 Task: Select the always option in the prompt to save files before stash.
Action: Mouse moved to (23, 519)
Screenshot: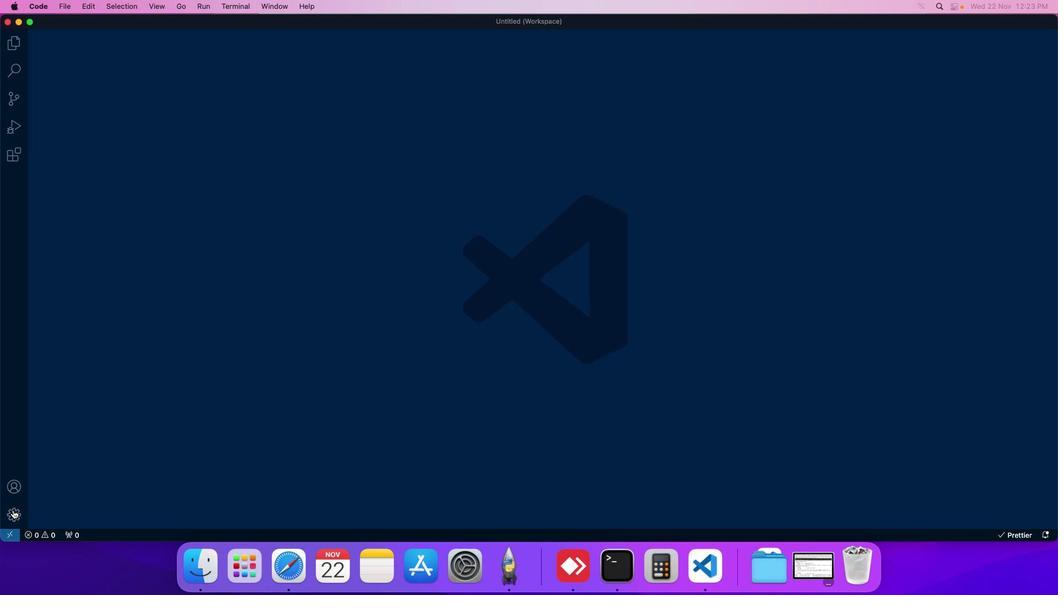 
Action: Mouse pressed left at (23, 519)
Screenshot: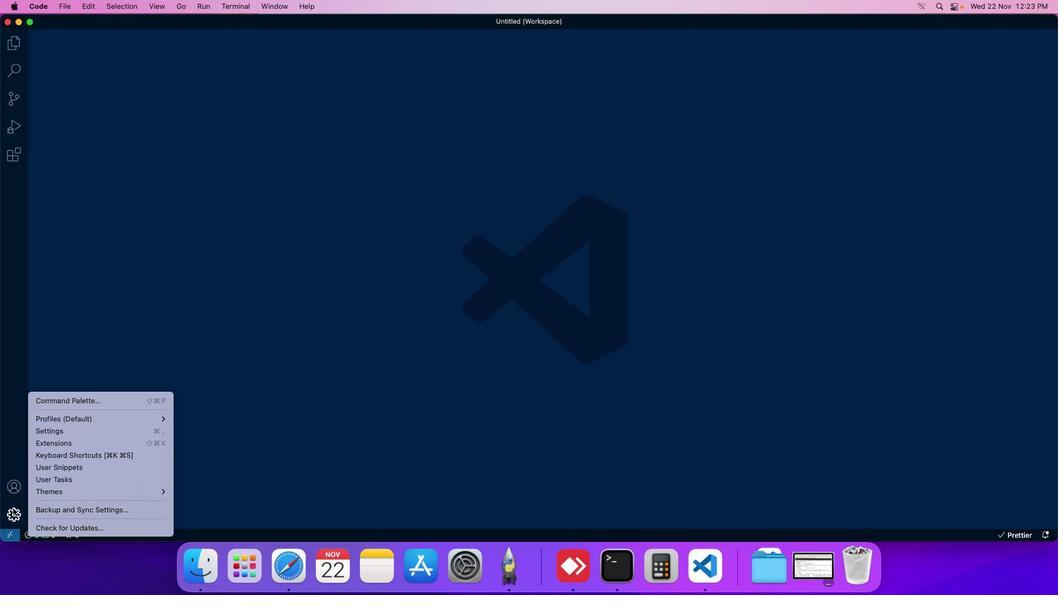 
Action: Mouse moved to (66, 443)
Screenshot: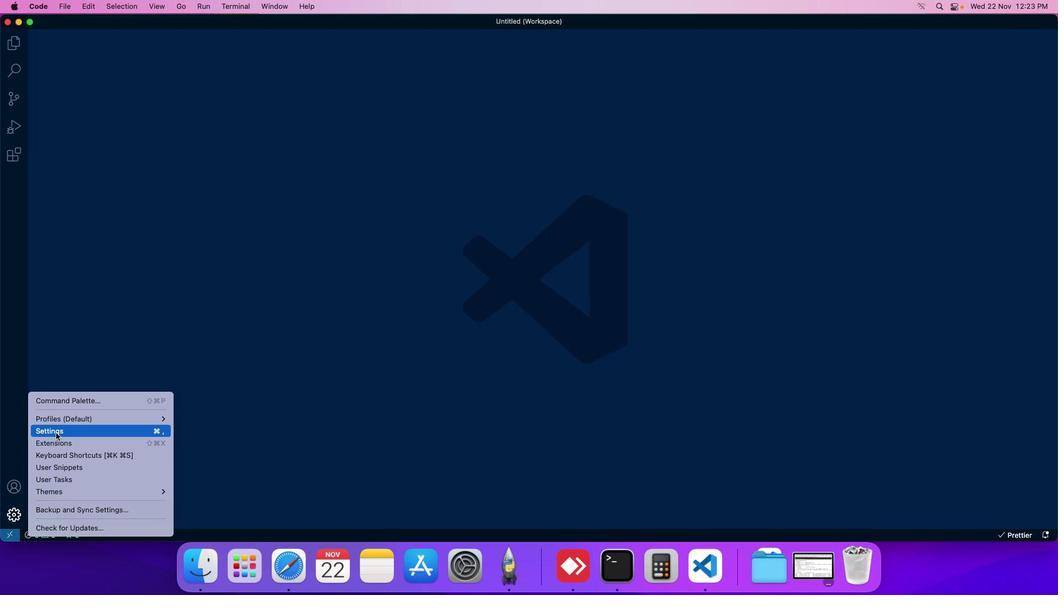 
Action: Mouse pressed left at (66, 443)
Screenshot: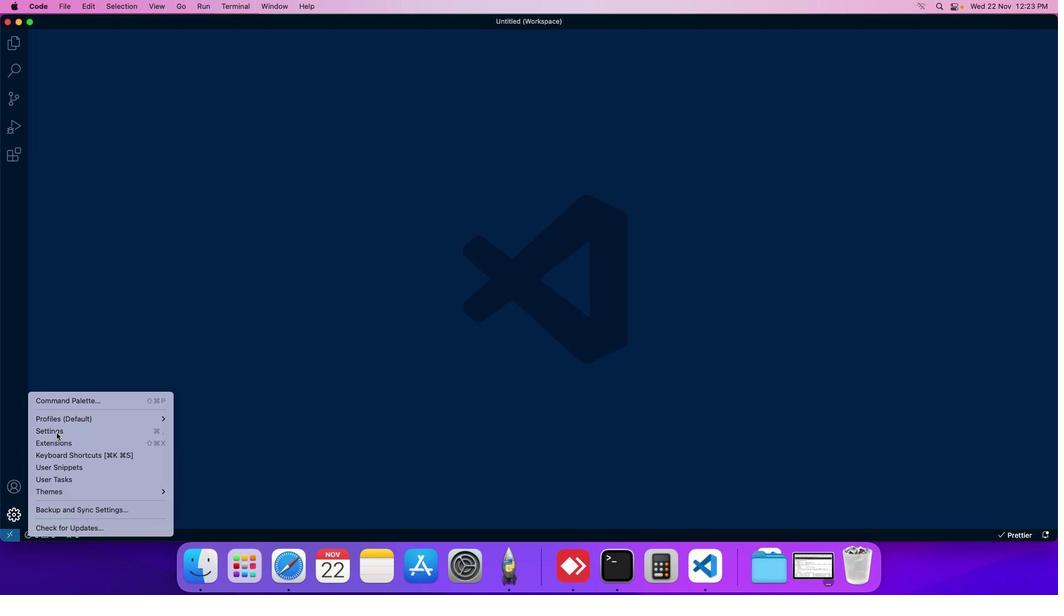 
Action: Mouse moved to (261, 94)
Screenshot: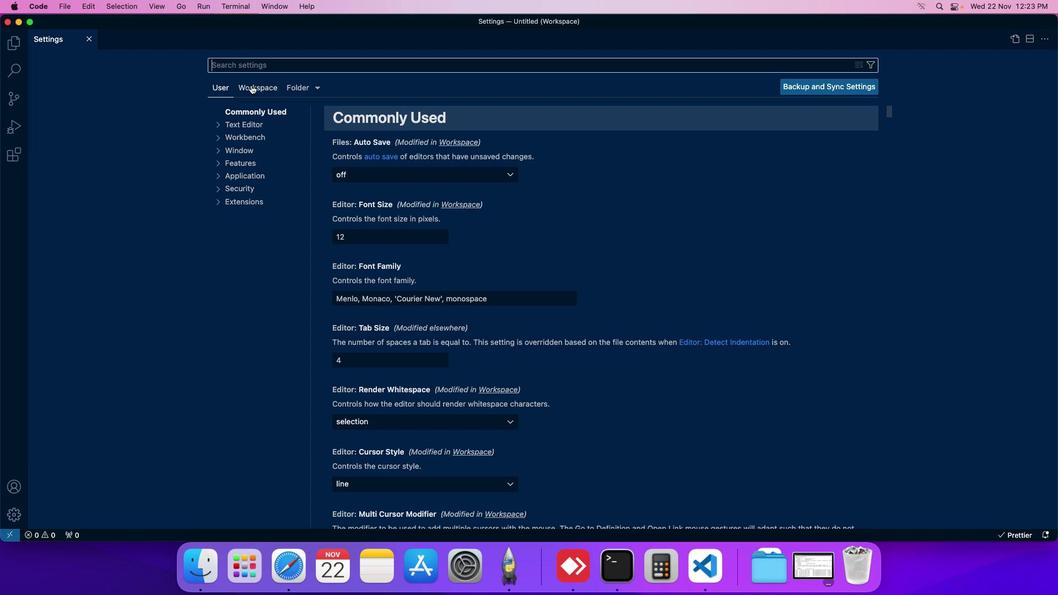 
Action: Mouse pressed left at (261, 94)
Screenshot: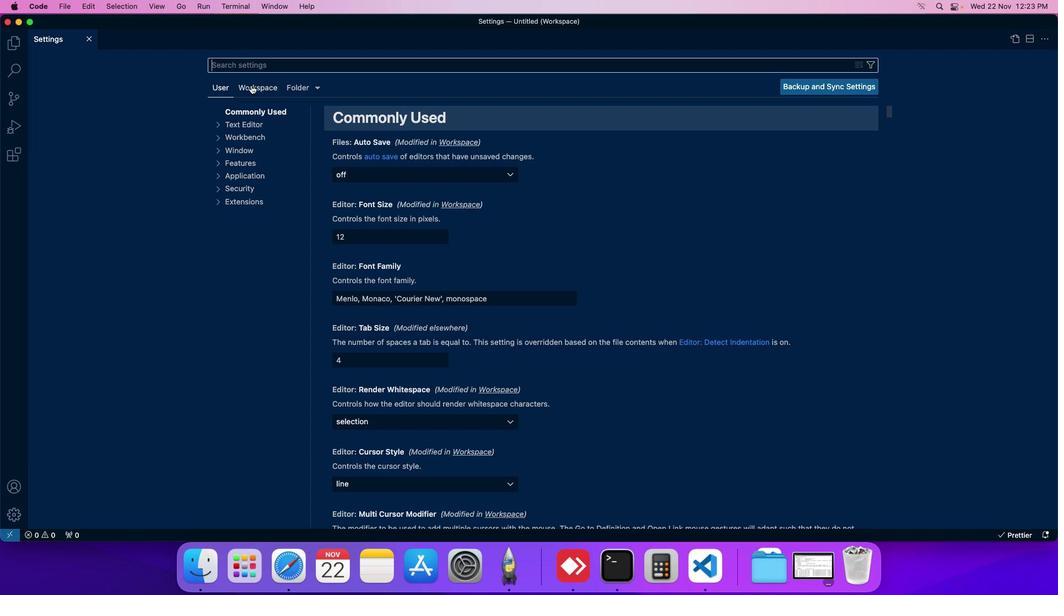 
Action: Mouse moved to (276, 194)
Screenshot: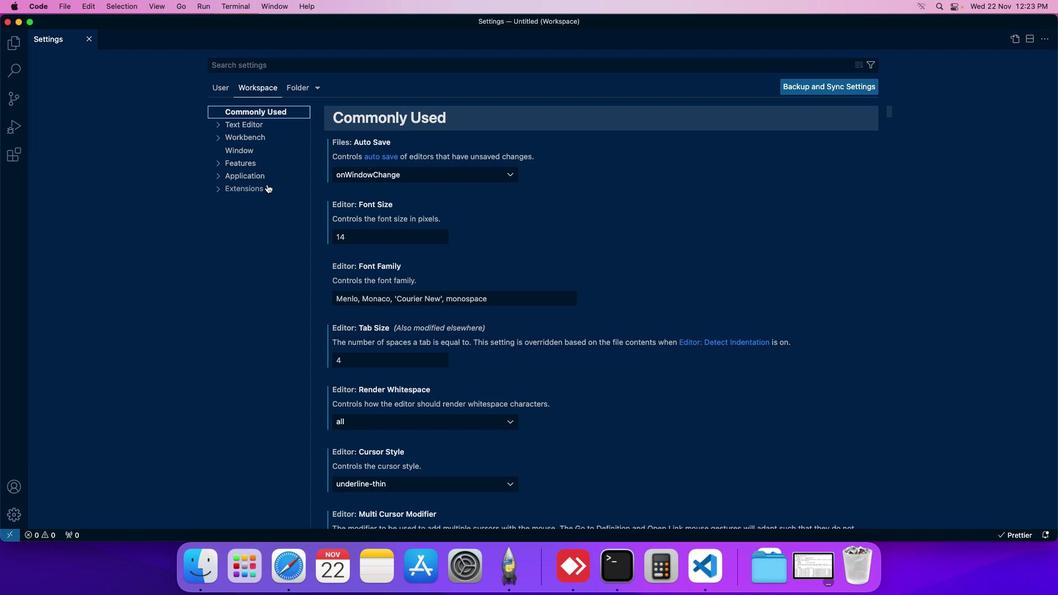 
Action: Mouse pressed left at (276, 194)
Screenshot: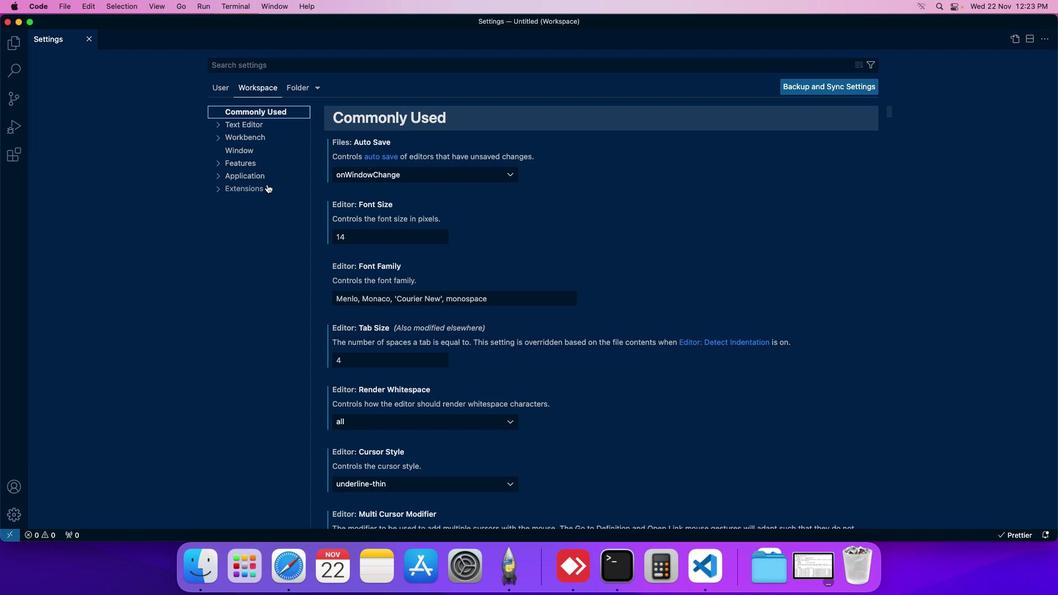 
Action: Mouse moved to (265, 248)
Screenshot: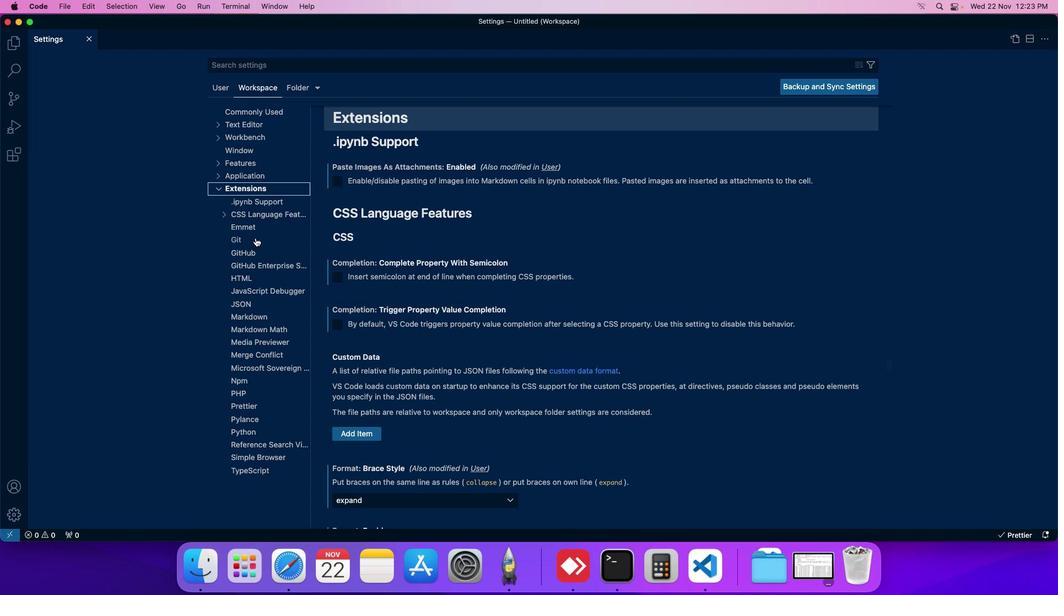 
Action: Mouse pressed left at (265, 248)
Screenshot: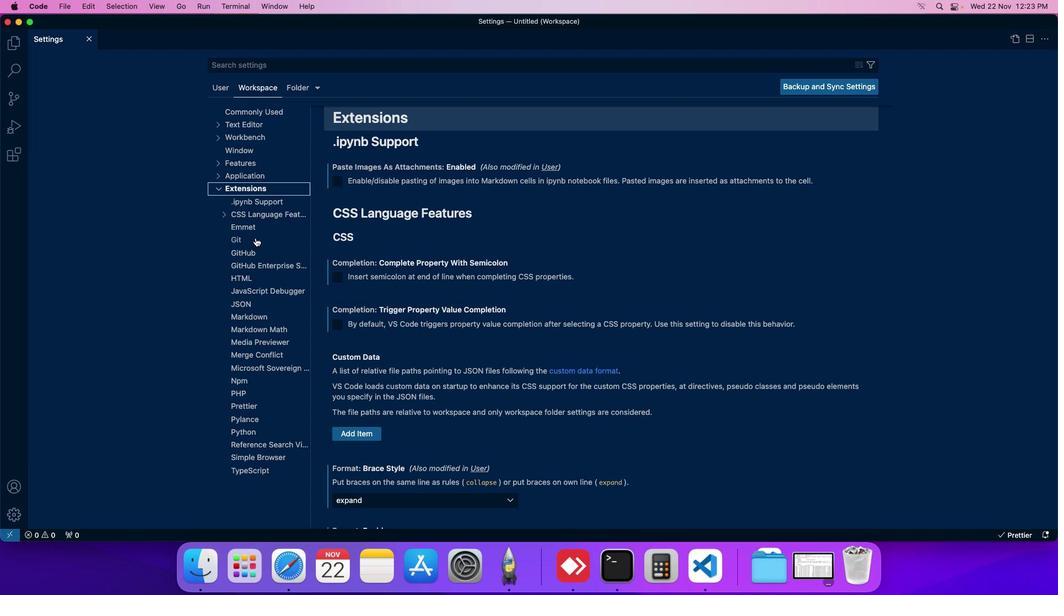 
Action: Mouse moved to (340, 269)
Screenshot: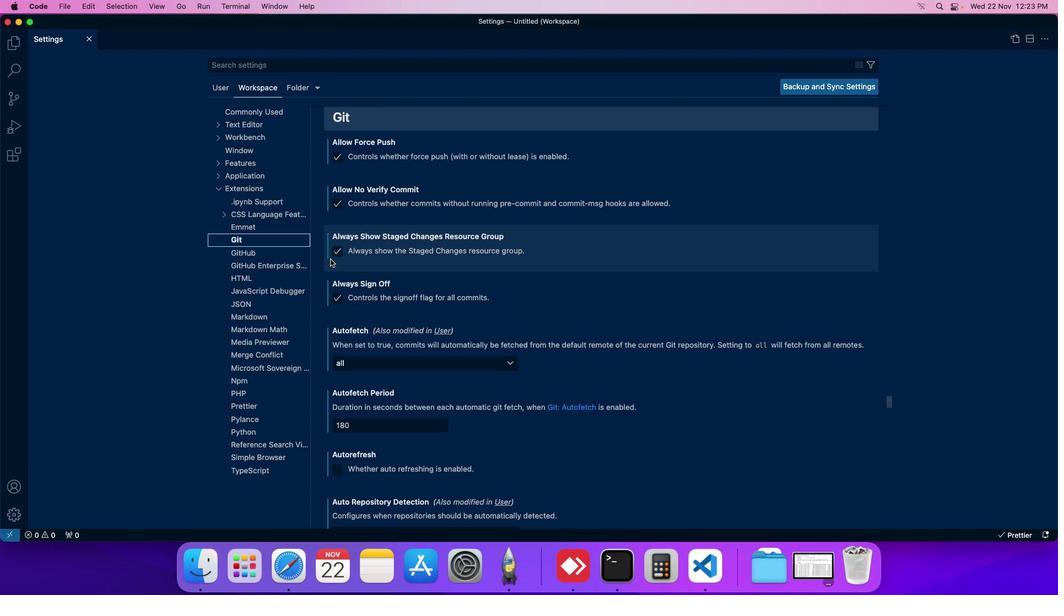 
Action: Mouse scrolled (340, 269) with delta (9, 9)
Screenshot: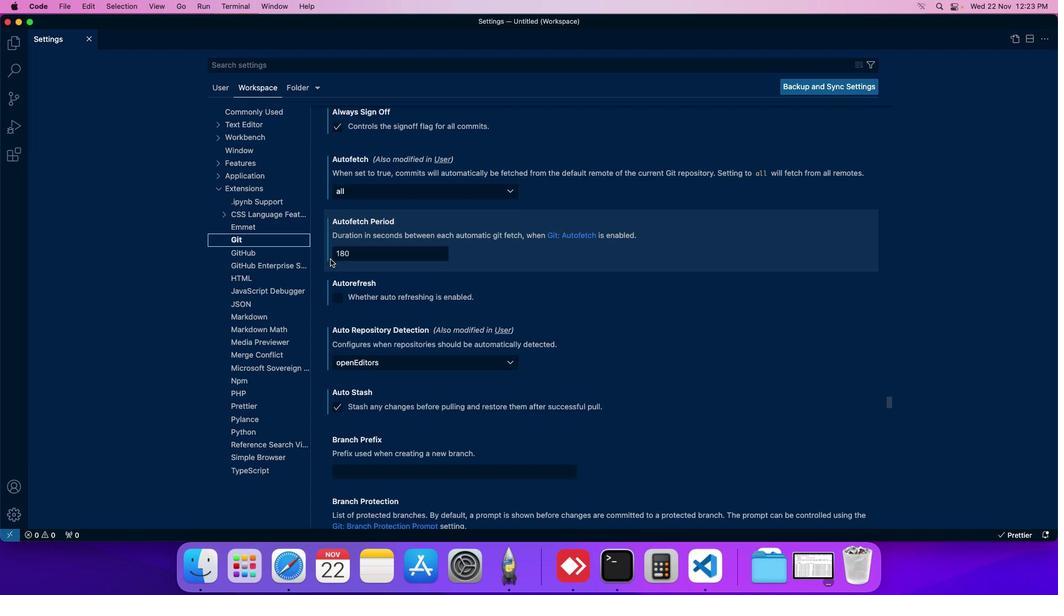 
Action: Mouse scrolled (340, 269) with delta (9, 9)
Screenshot: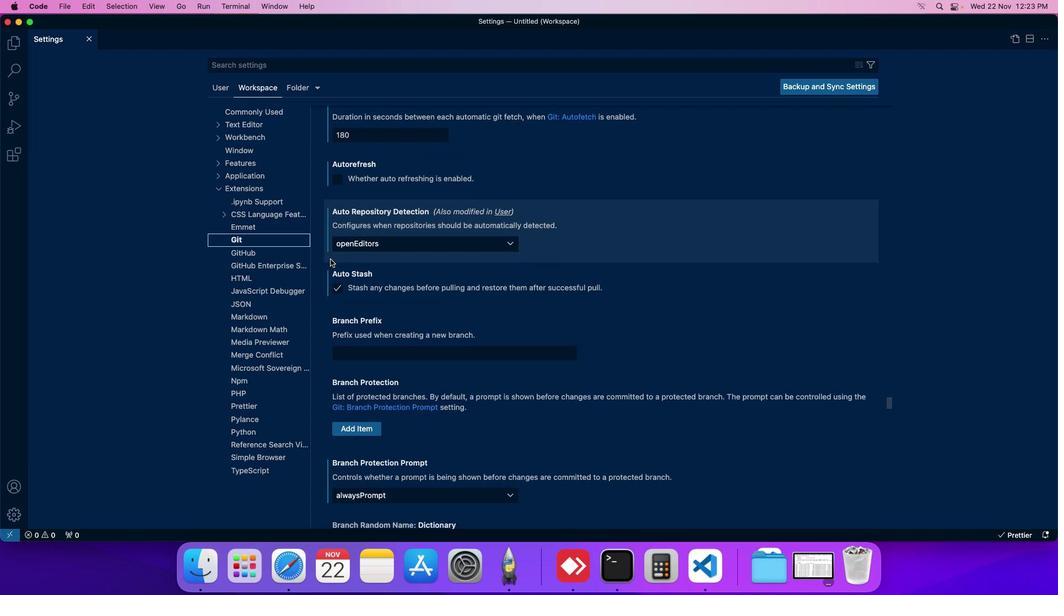 
Action: Mouse scrolled (340, 269) with delta (9, 9)
Screenshot: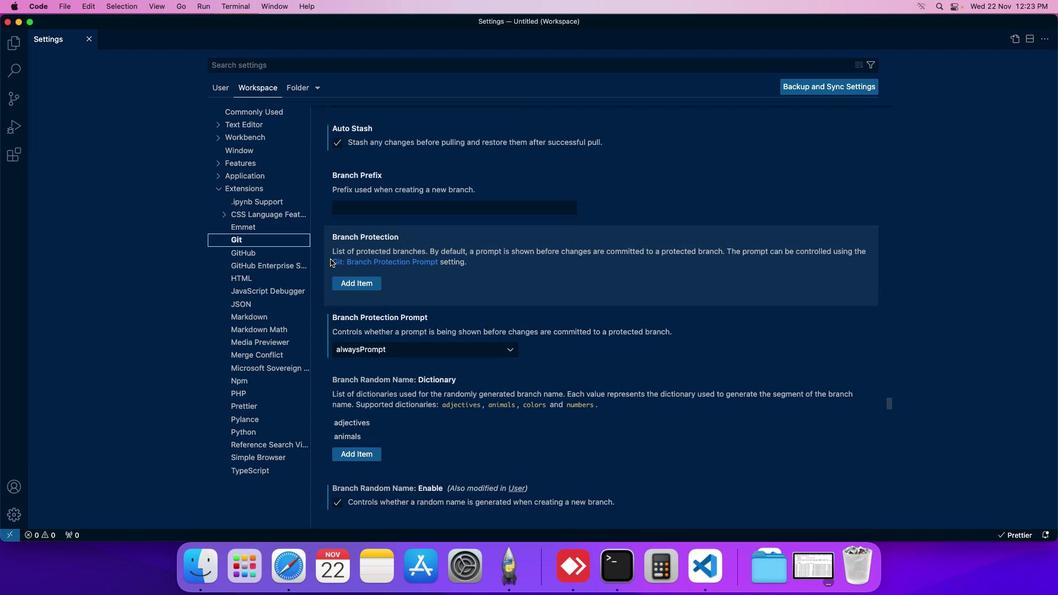 
Action: Mouse moved to (398, 282)
Screenshot: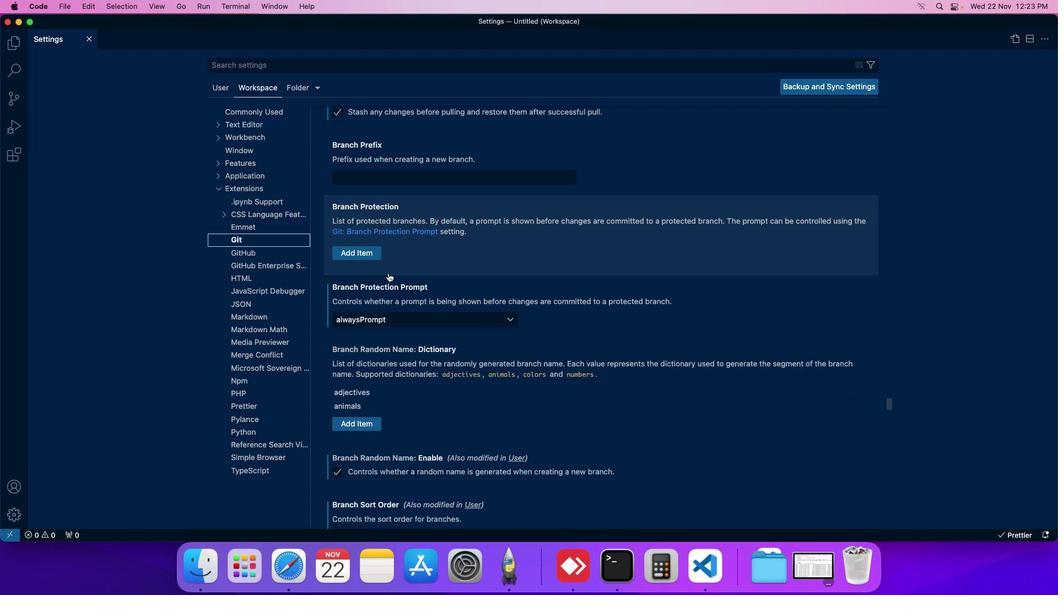 
Action: Mouse scrolled (398, 282) with delta (9, 9)
Screenshot: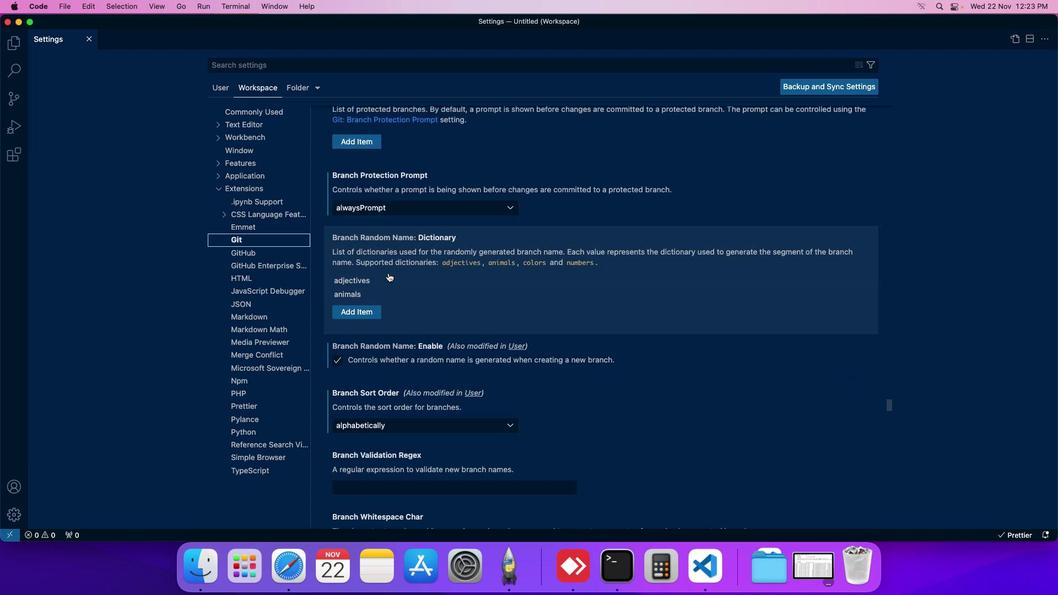 
Action: Mouse scrolled (398, 282) with delta (9, 9)
Screenshot: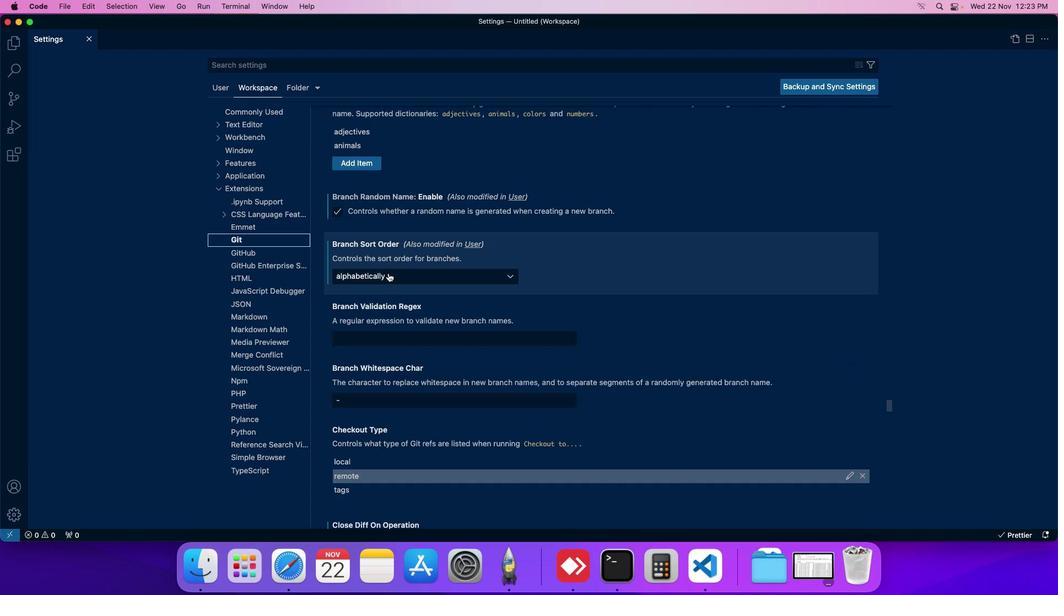 
Action: Mouse scrolled (398, 282) with delta (9, 9)
Screenshot: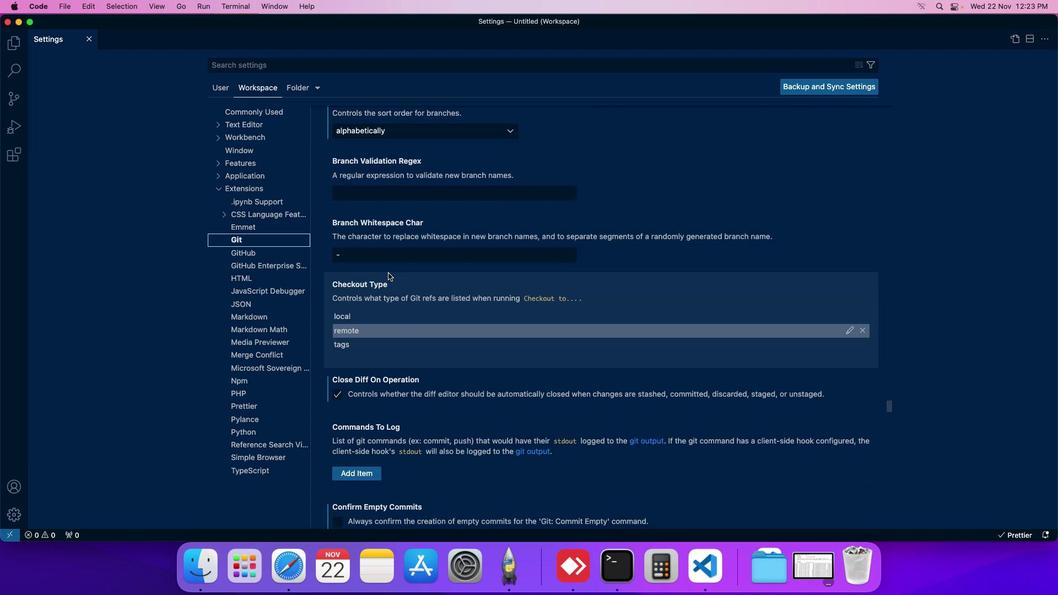 
Action: Mouse scrolled (398, 282) with delta (9, 9)
Screenshot: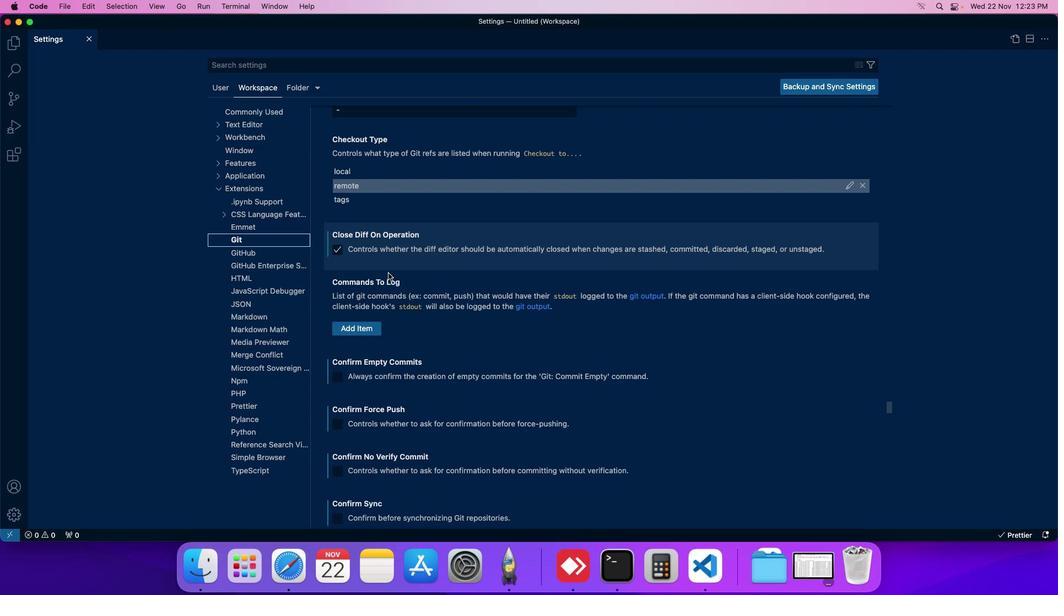 
Action: Mouse scrolled (398, 282) with delta (9, 9)
Screenshot: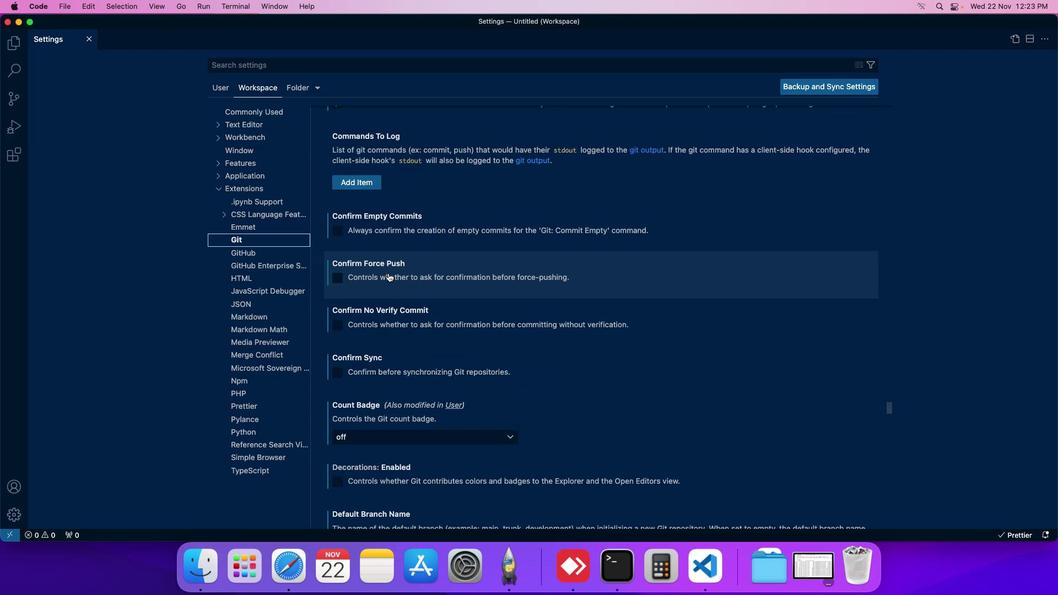 
Action: Mouse scrolled (398, 282) with delta (9, 9)
Screenshot: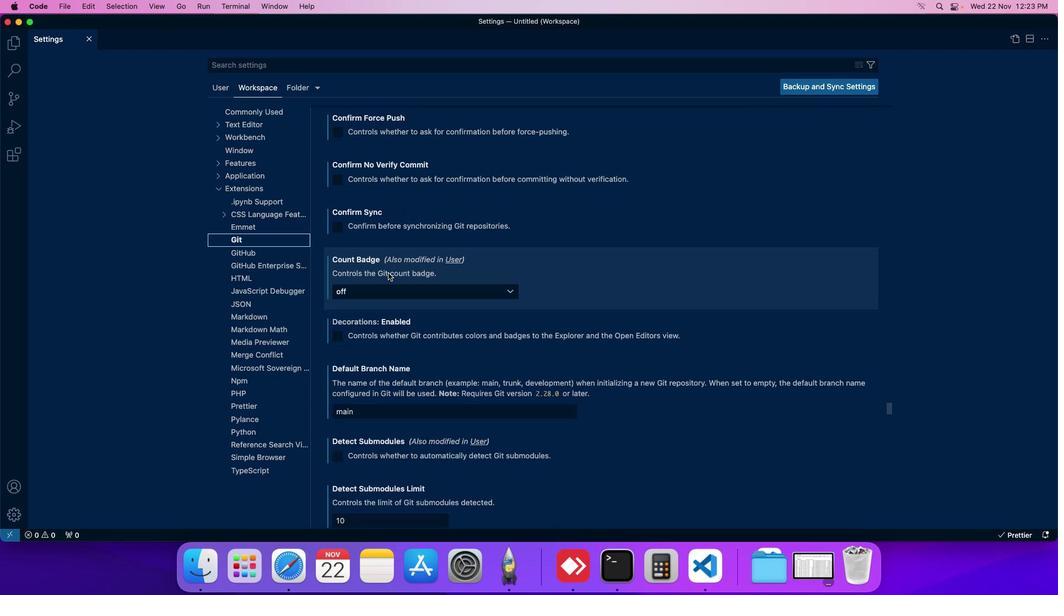 
Action: Mouse scrolled (398, 282) with delta (9, 9)
Screenshot: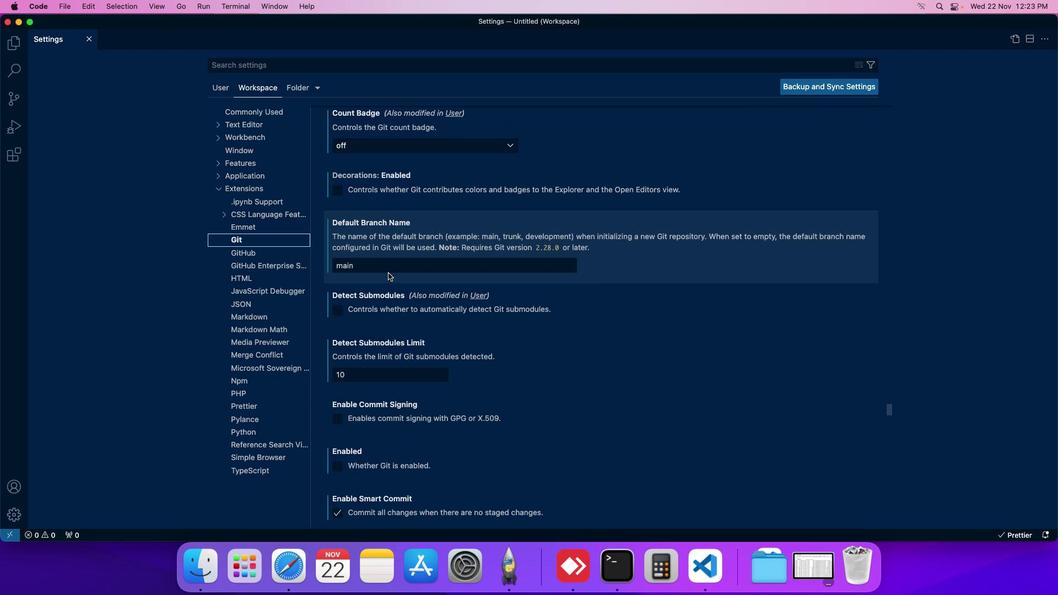 
Action: Mouse scrolled (398, 282) with delta (9, 9)
Screenshot: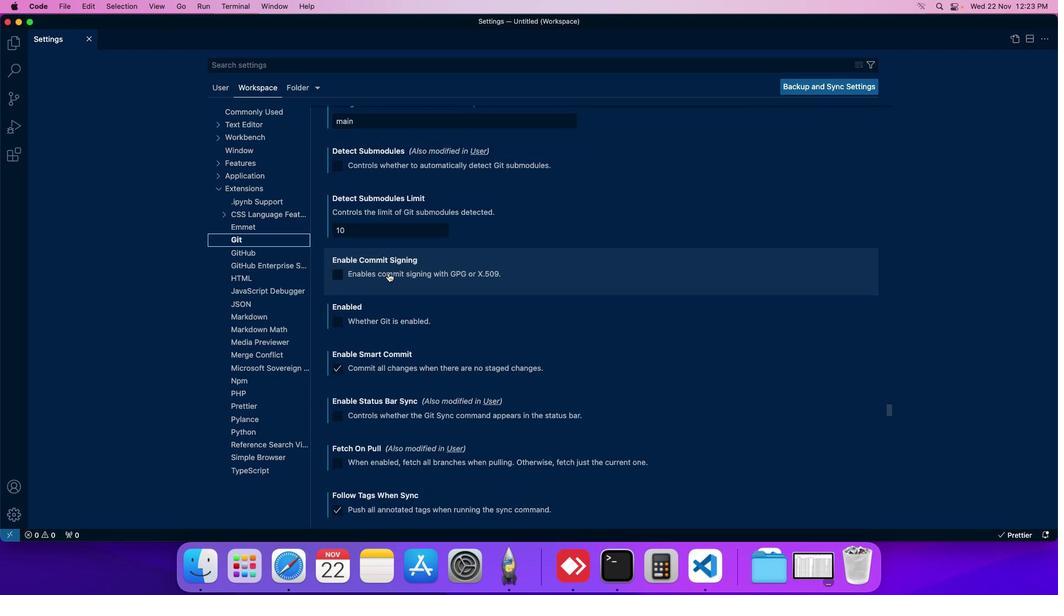 
Action: Mouse scrolled (398, 282) with delta (9, 9)
Screenshot: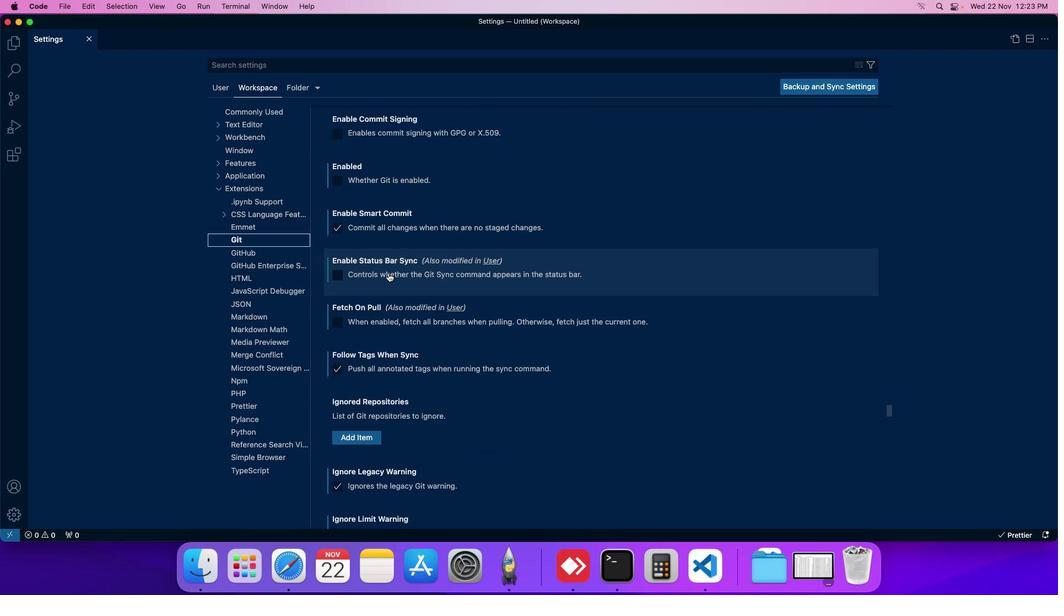 
Action: Mouse scrolled (398, 282) with delta (9, 9)
Screenshot: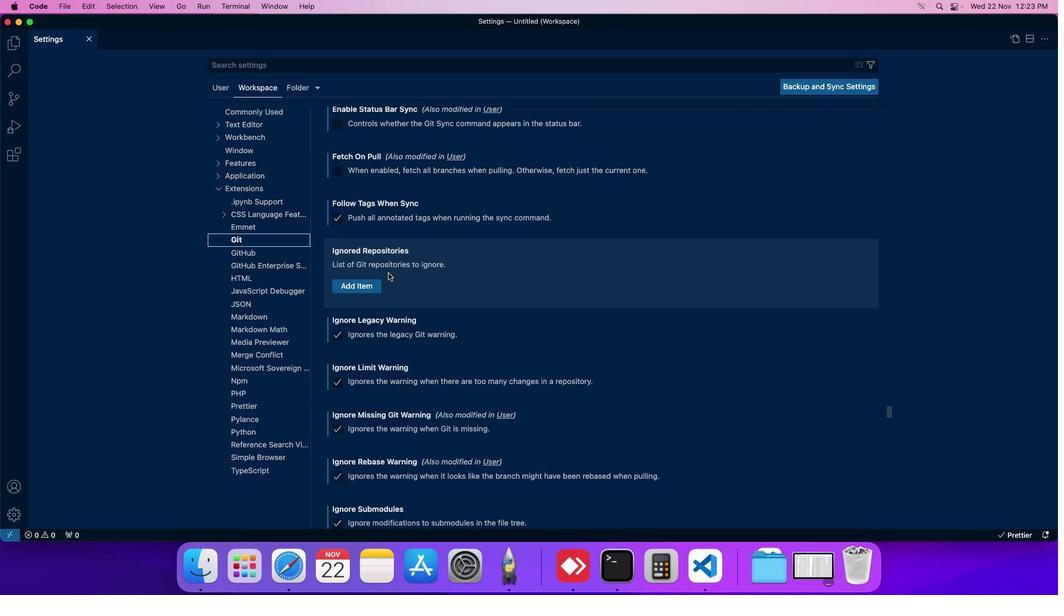 
Action: Mouse scrolled (398, 282) with delta (9, 9)
Screenshot: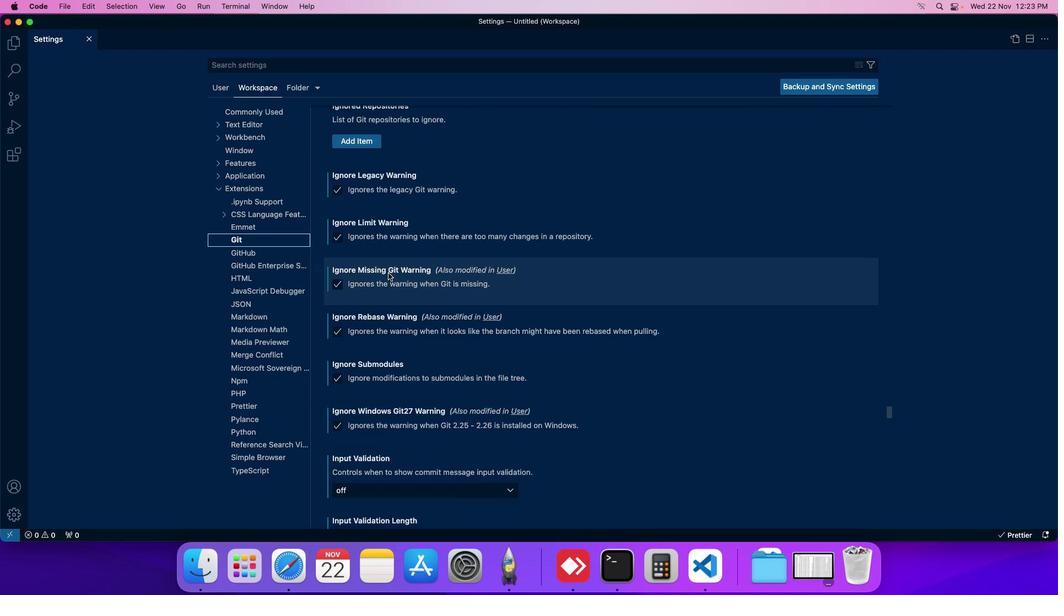 
Action: Mouse scrolled (398, 282) with delta (9, 9)
Screenshot: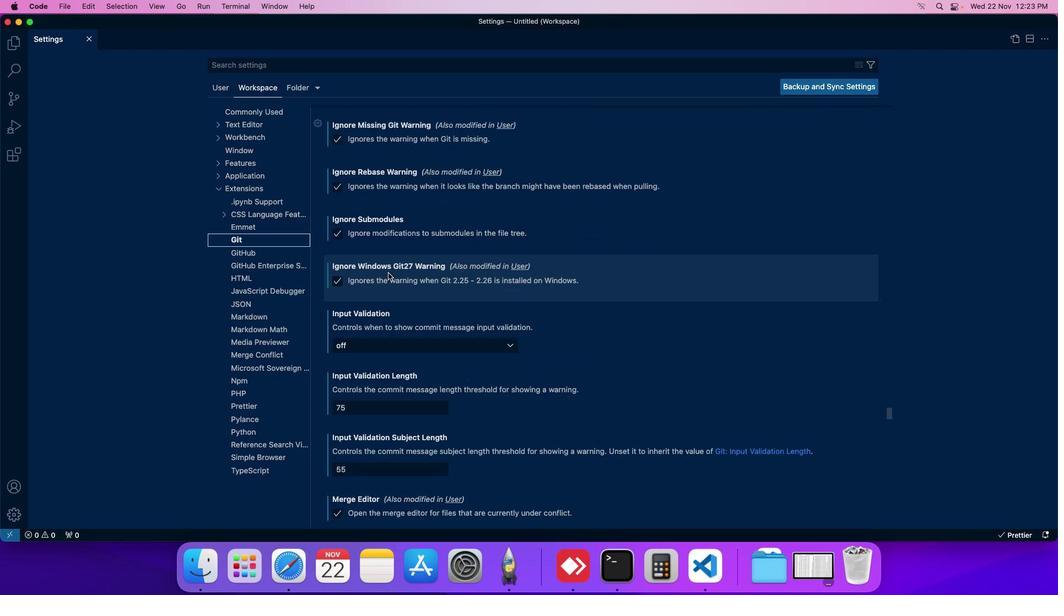 
Action: Mouse scrolled (398, 282) with delta (9, 9)
Screenshot: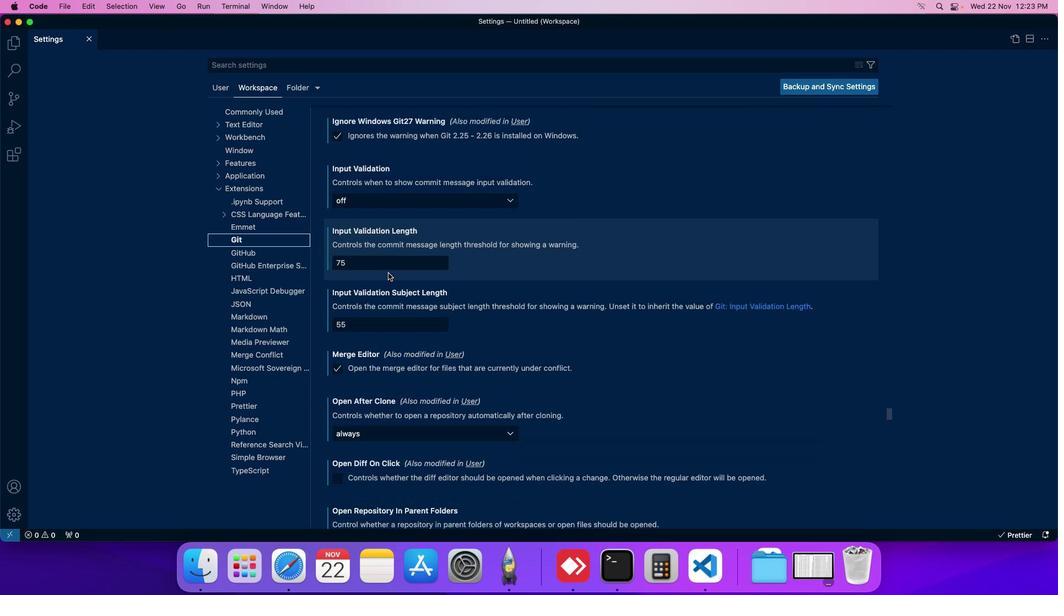 
Action: Mouse scrolled (398, 282) with delta (9, 9)
Screenshot: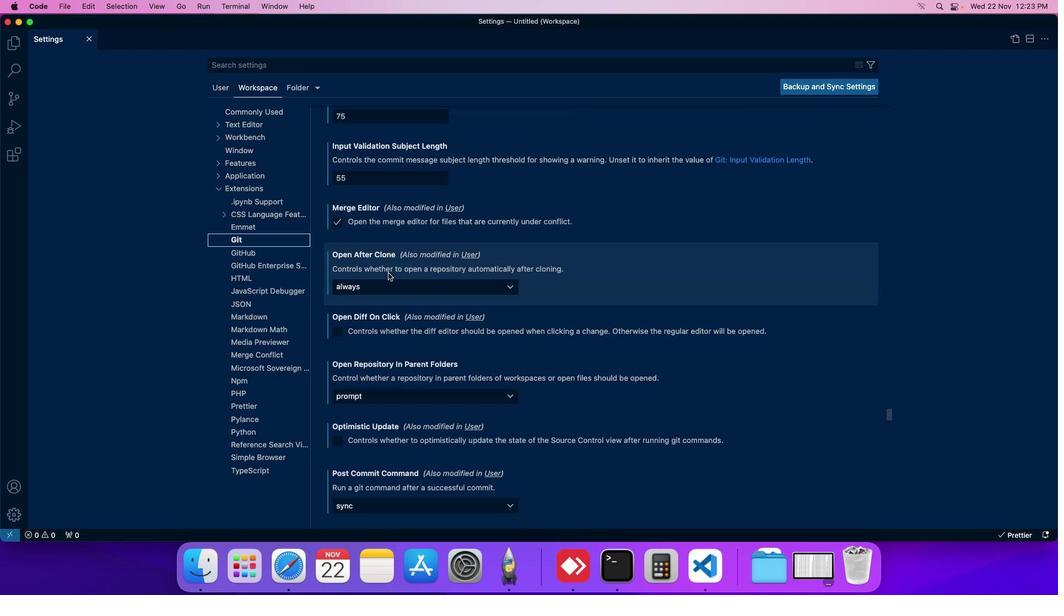 
Action: Mouse scrolled (398, 282) with delta (9, 9)
Screenshot: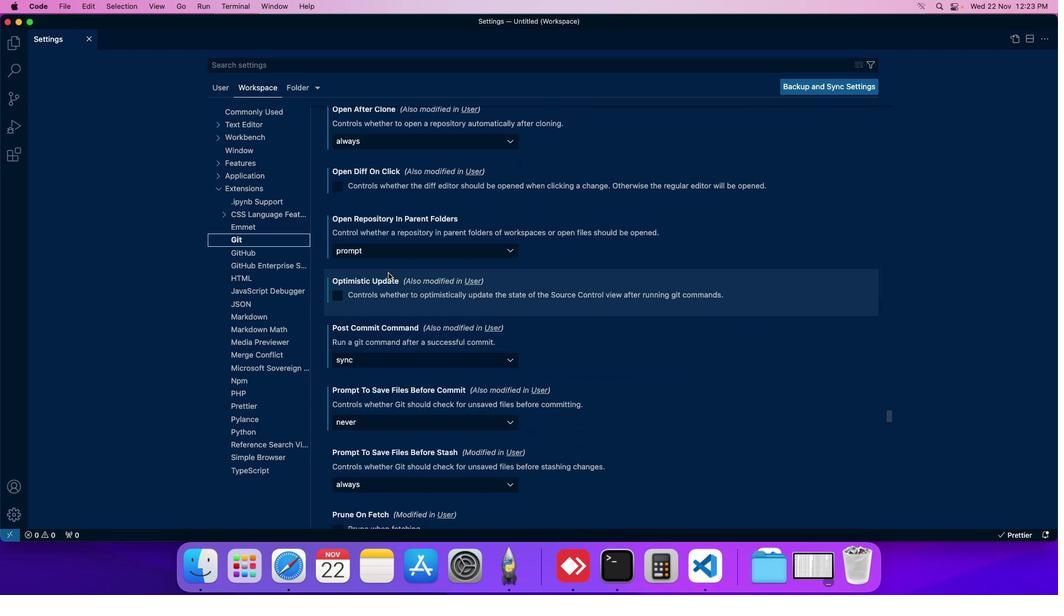 
Action: Mouse moved to (430, 328)
Screenshot: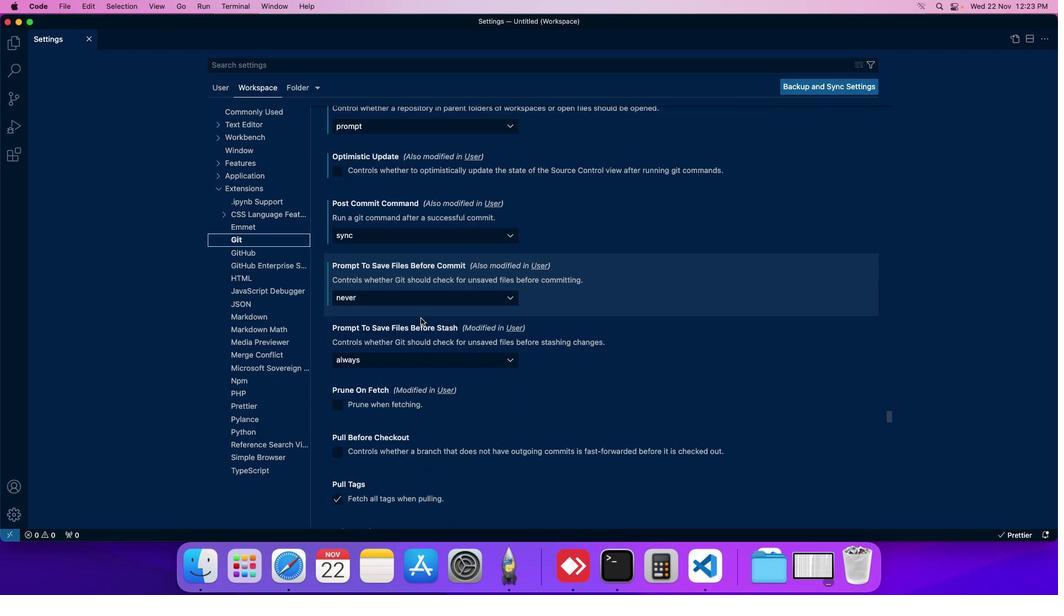 
Action: Mouse scrolled (430, 328) with delta (9, 9)
Screenshot: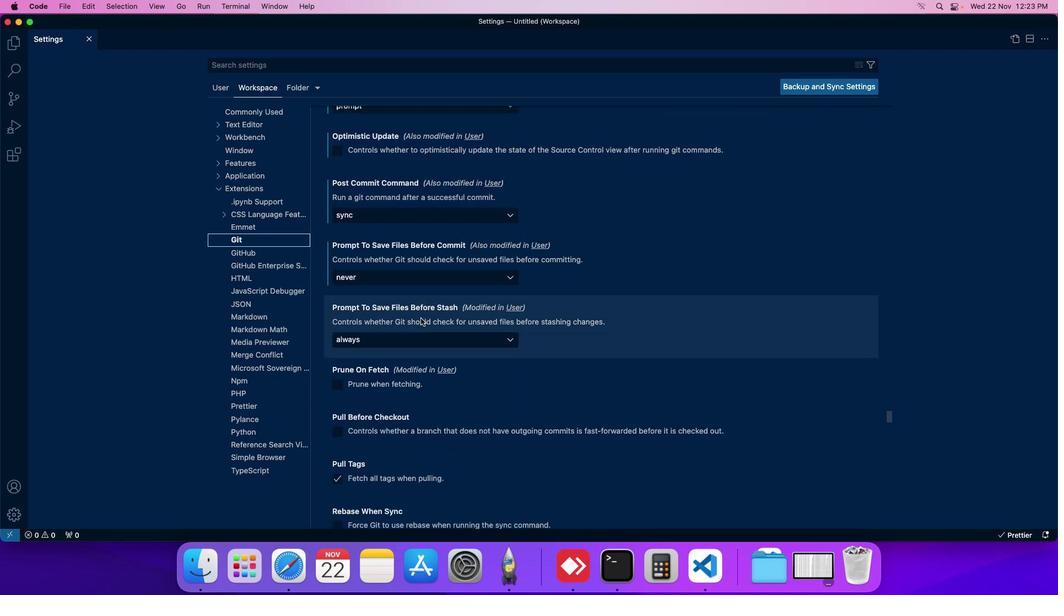 
Action: Mouse moved to (425, 352)
Screenshot: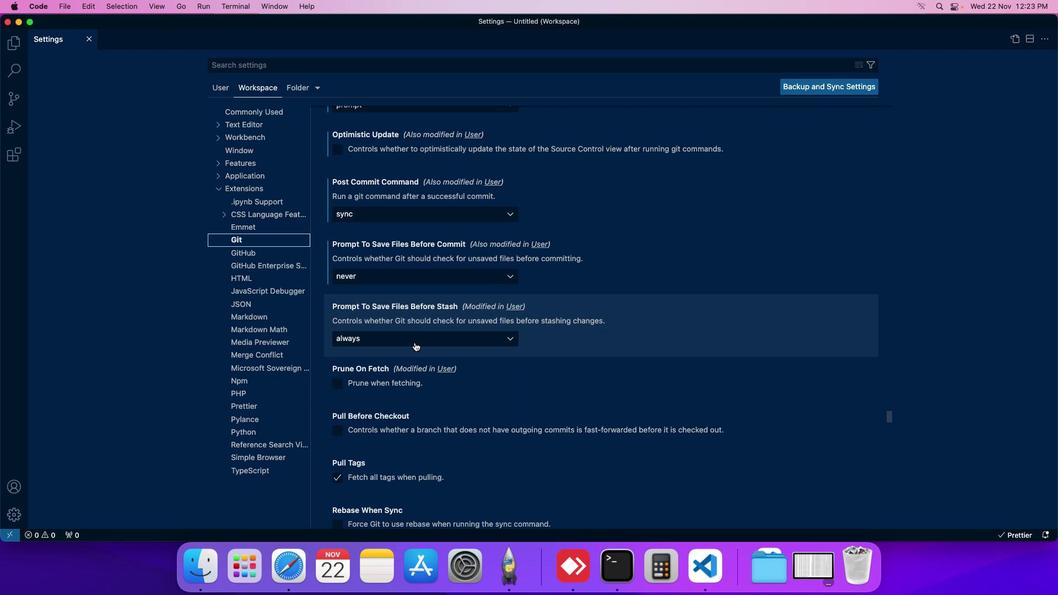 
Action: Mouse pressed left at (425, 352)
Screenshot: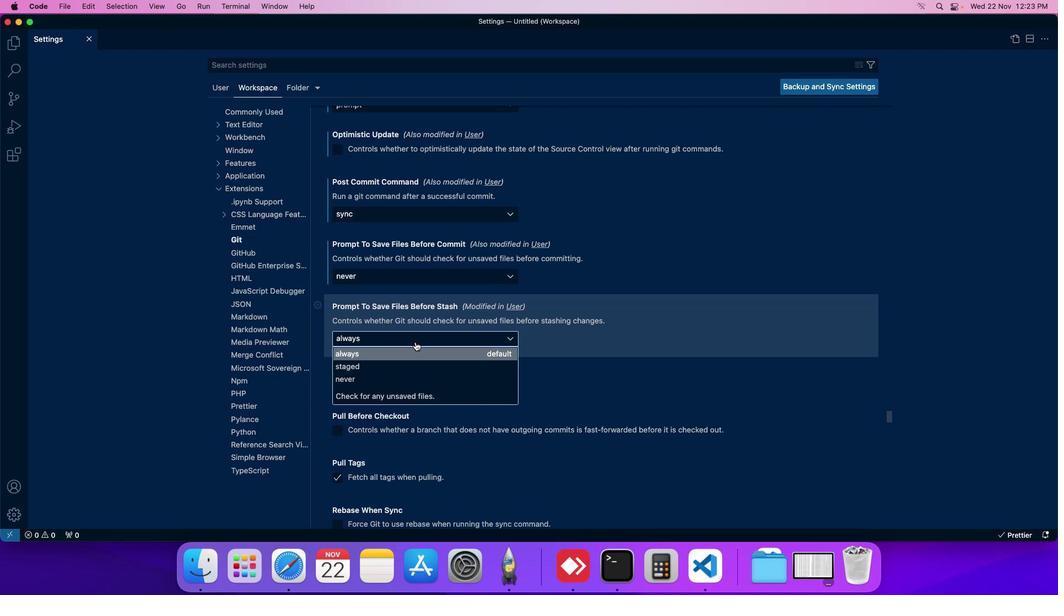 
Action: Mouse moved to (387, 362)
Screenshot: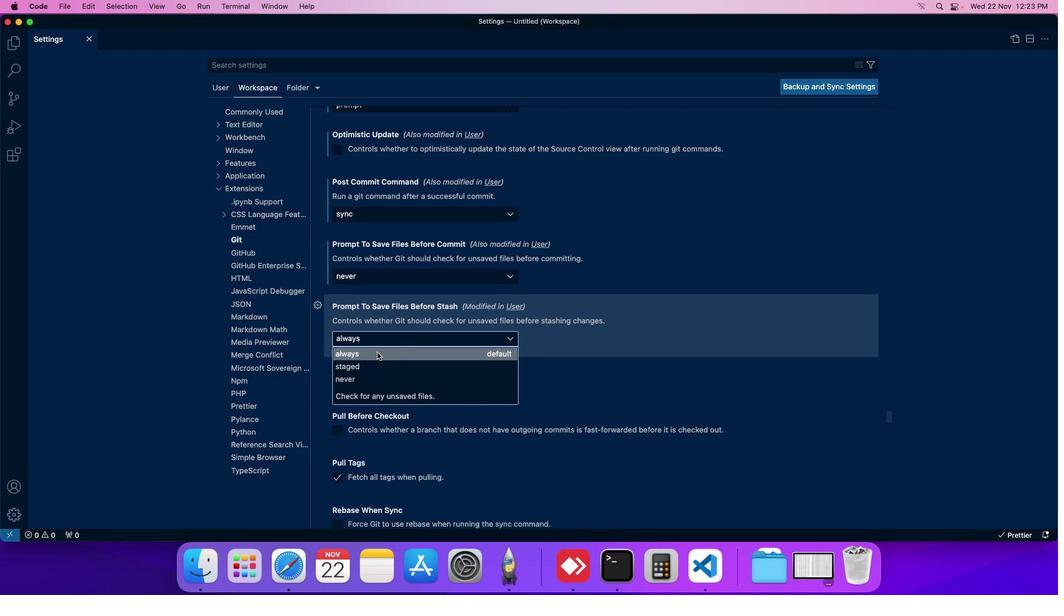
Action: Mouse pressed left at (387, 362)
Screenshot: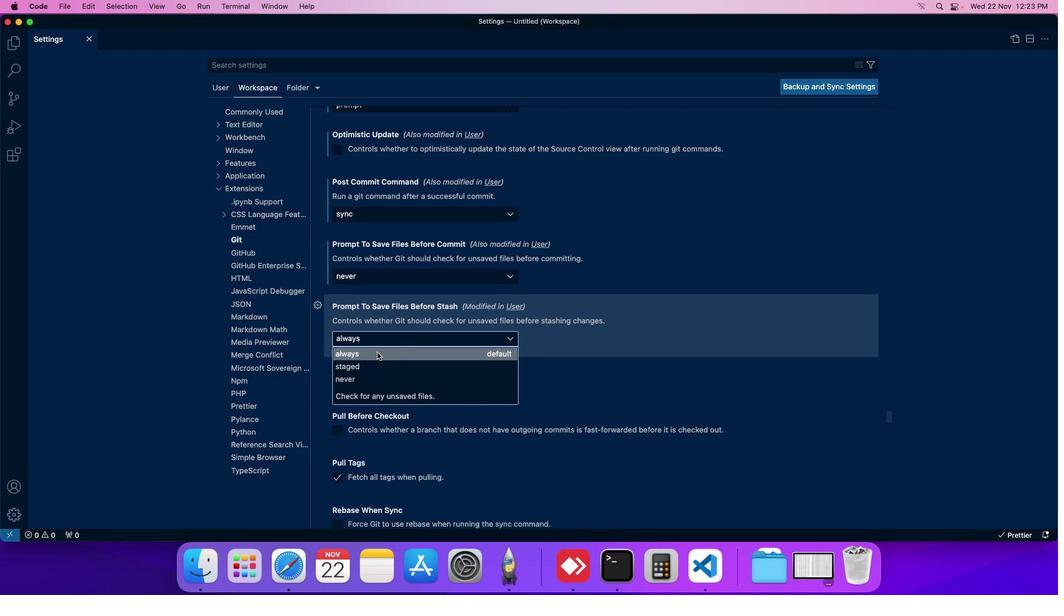 
Action: Mouse moved to (392, 353)
Screenshot: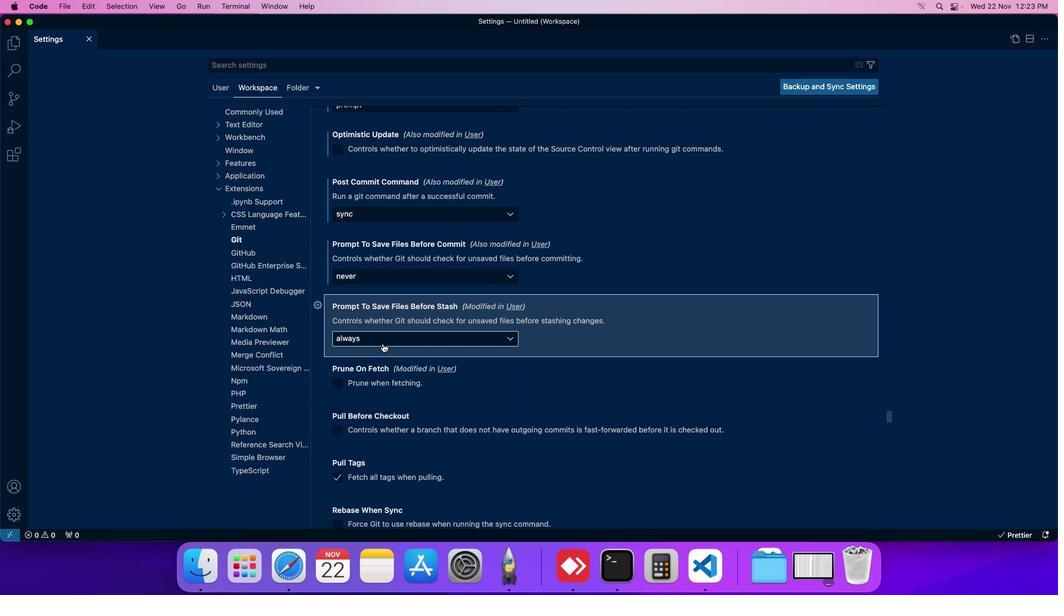 
